 Task: Add Source Naturals Serene Science, Theanine Serene Tablet to the cart.
Action: Mouse moved to (302, 133)
Screenshot: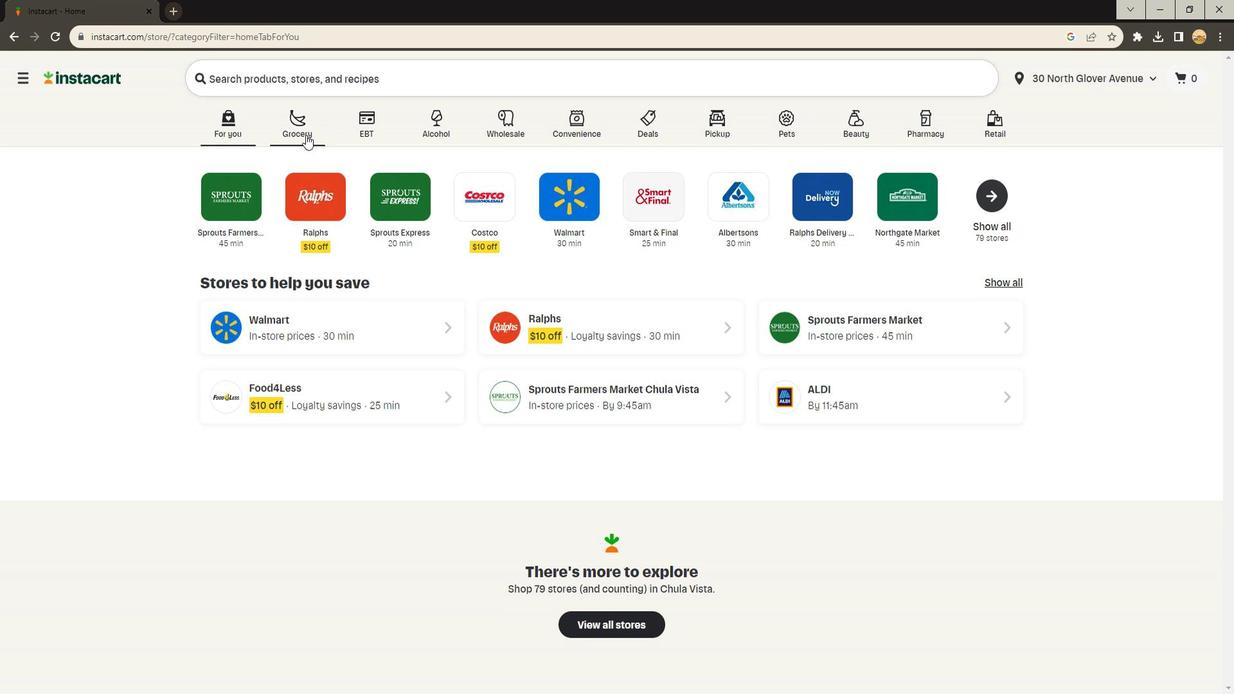 
Action: Mouse pressed left at (302, 133)
Screenshot: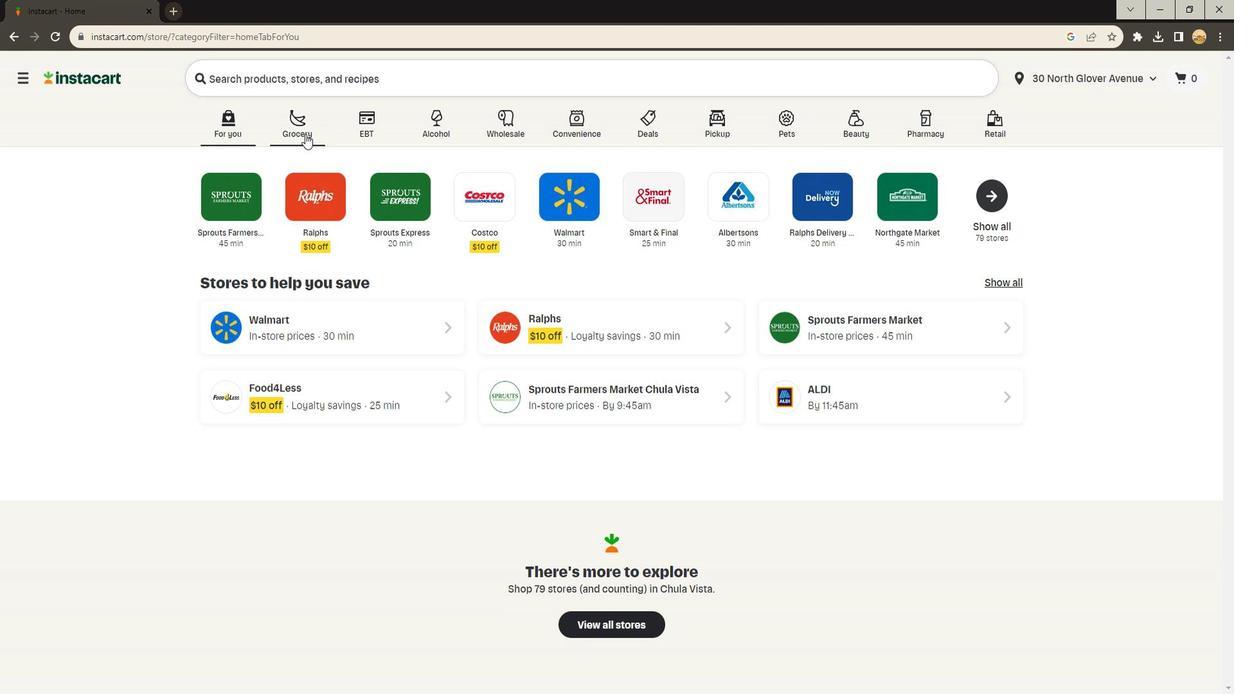 
Action: Mouse moved to (293, 383)
Screenshot: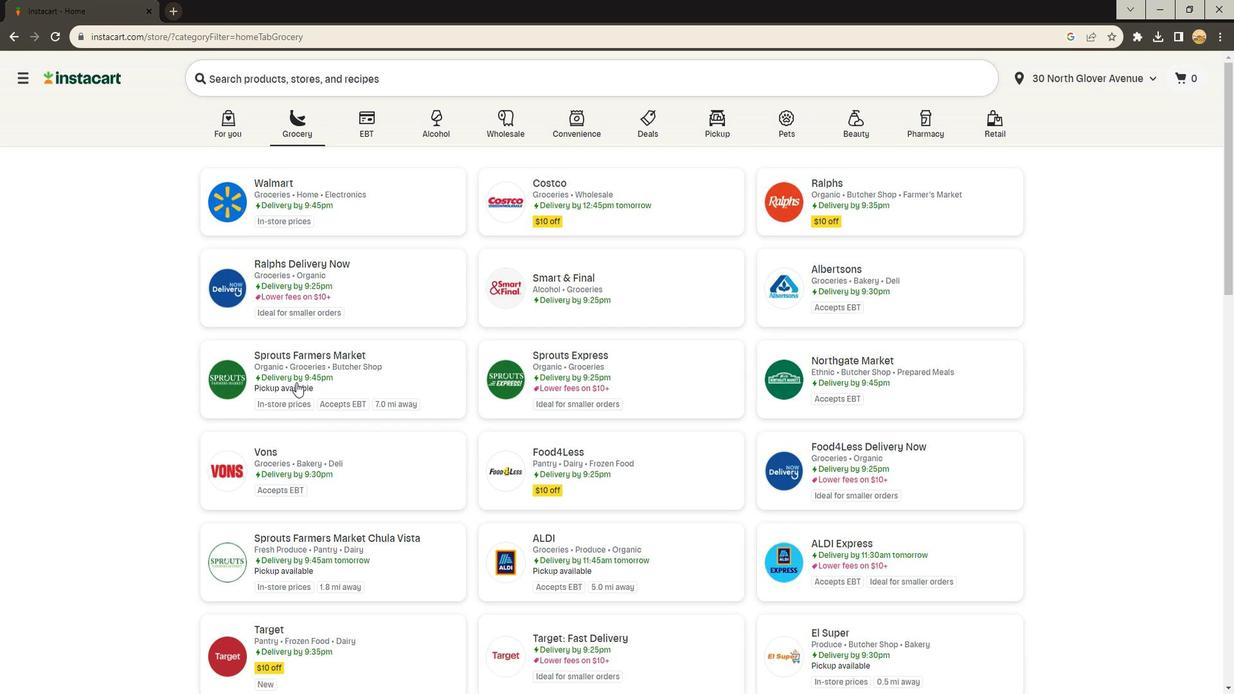 
Action: Mouse pressed left at (293, 383)
Screenshot: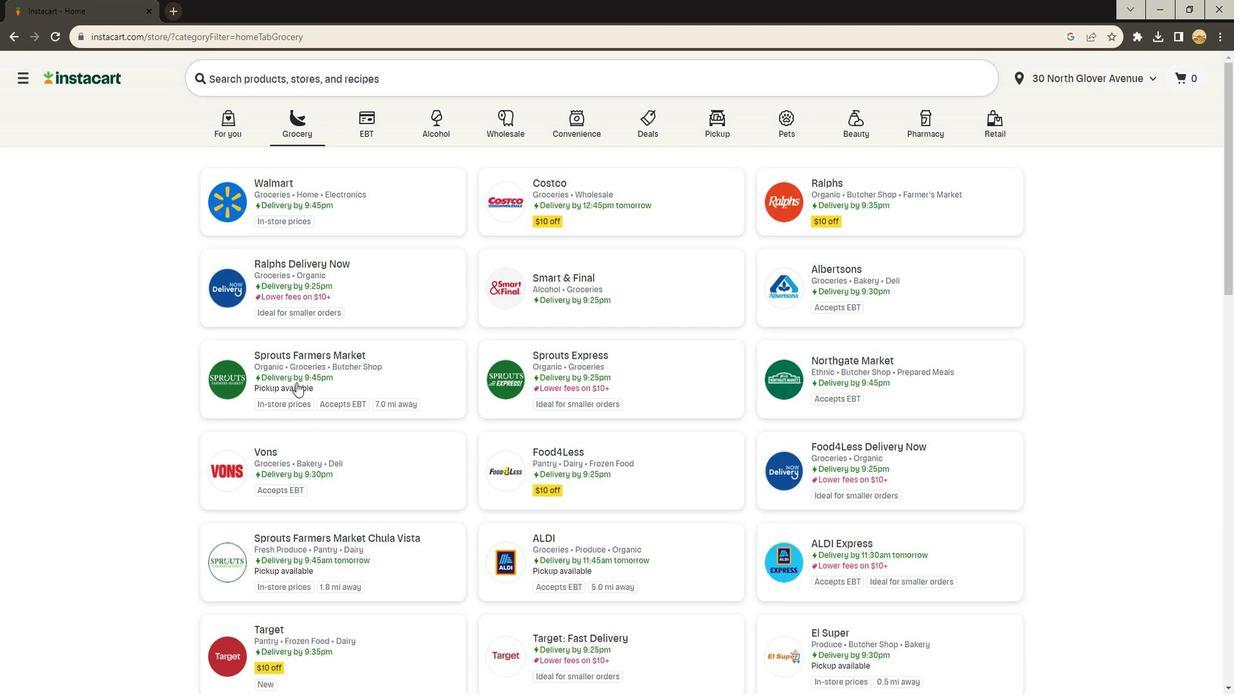 
Action: Mouse moved to (88, 369)
Screenshot: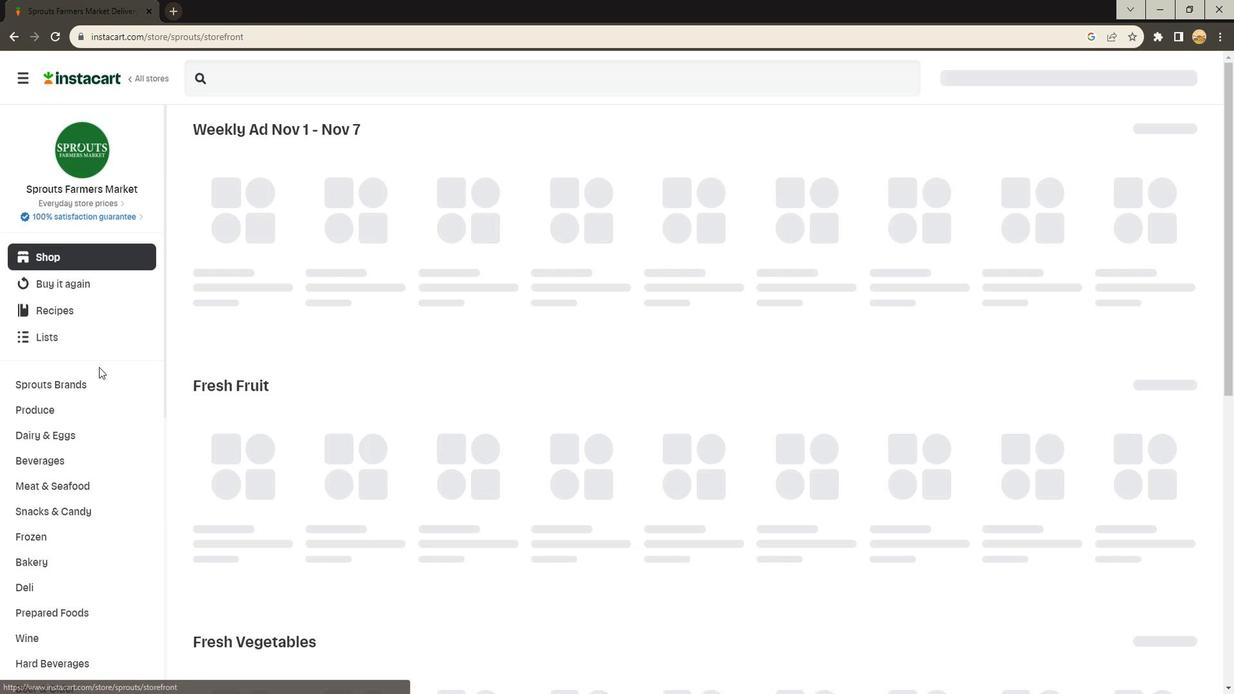 
Action: Mouse scrolled (88, 369) with delta (0, 0)
Screenshot: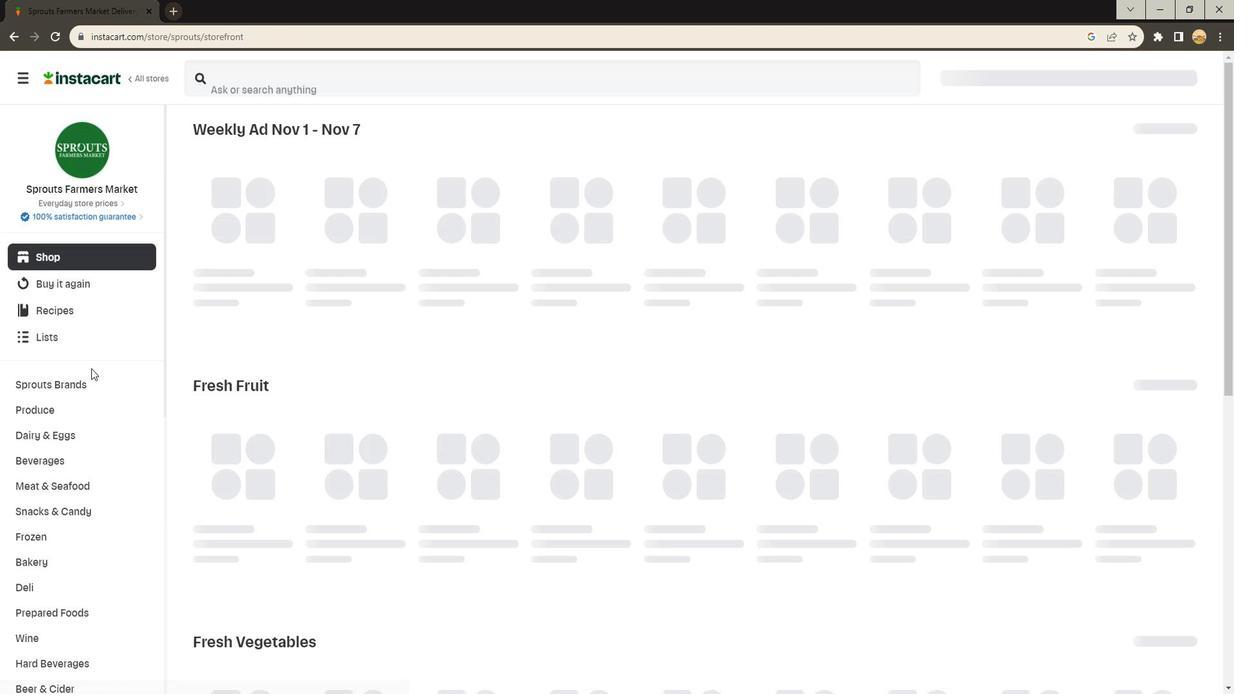 
Action: Mouse scrolled (88, 369) with delta (0, 0)
Screenshot: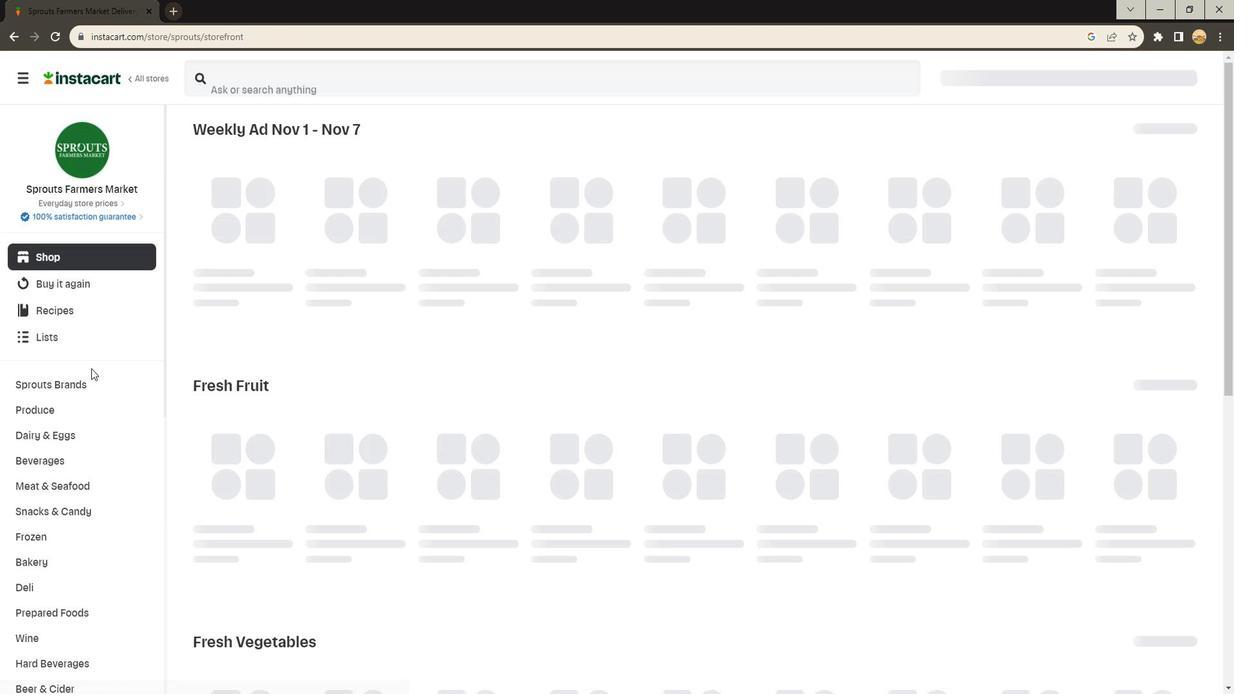 
Action: Mouse scrolled (88, 369) with delta (0, 0)
Screenshot: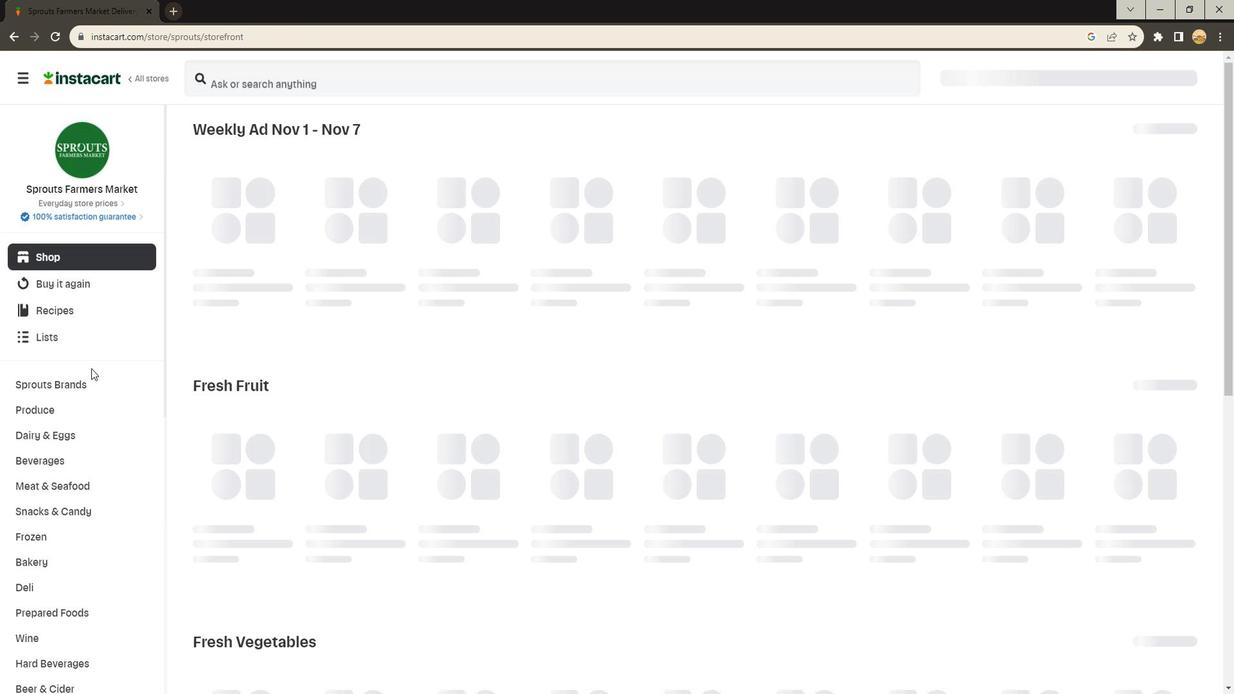 
Action: Mouse scrolled (88, 369) with delta (0, 0)
Screenshot: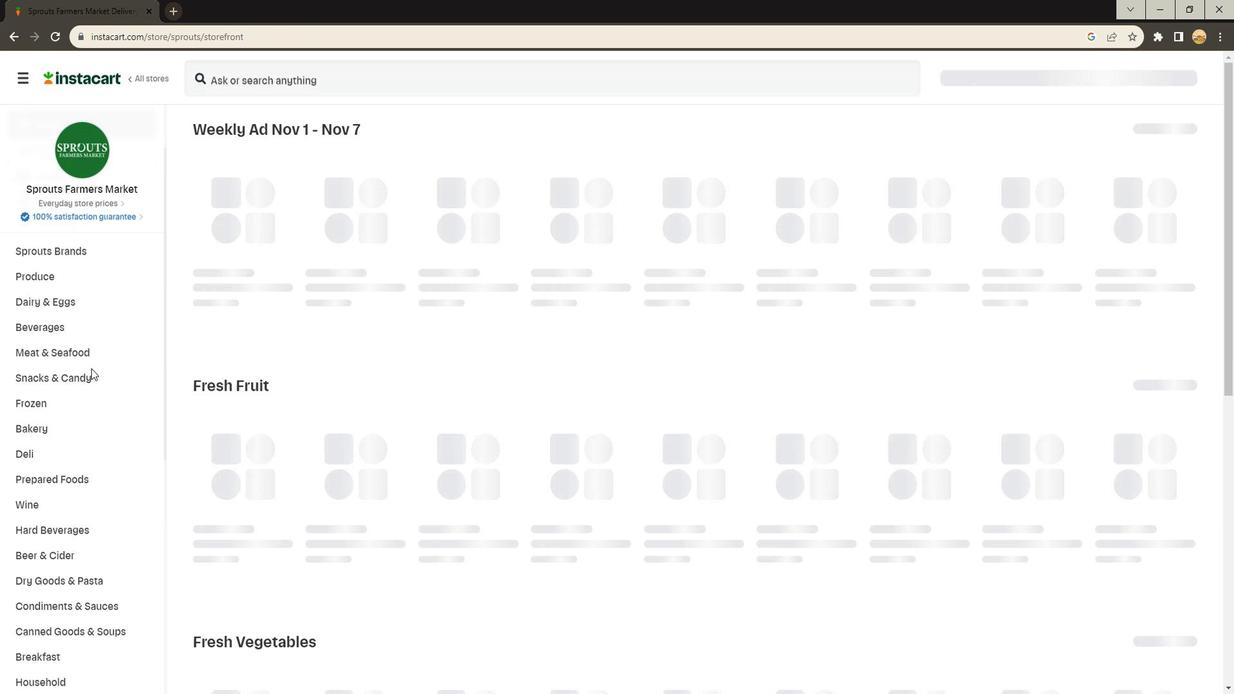 
Action: Mouse scrolled (88, 369) with delta (0, 0)
Screenshot: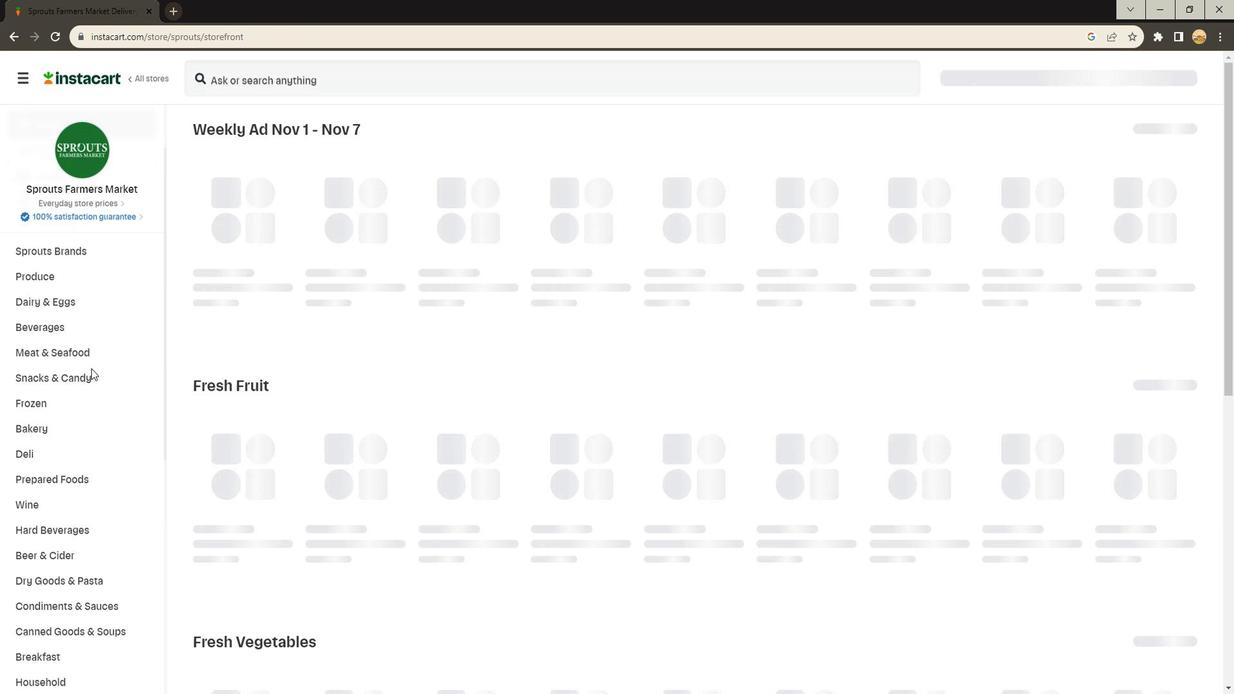 
Action: Mouse moved to (49, 555)
Screenshot: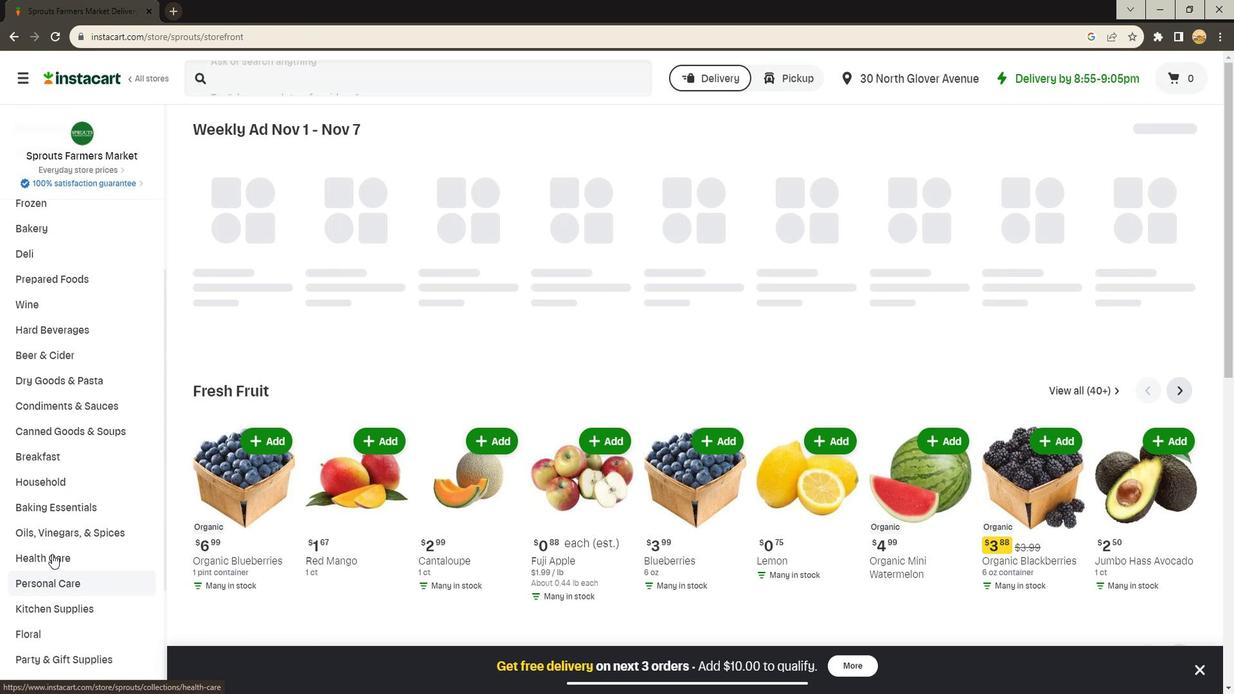 
Action: Mouse pressed left at (49, 555)
Screenshot: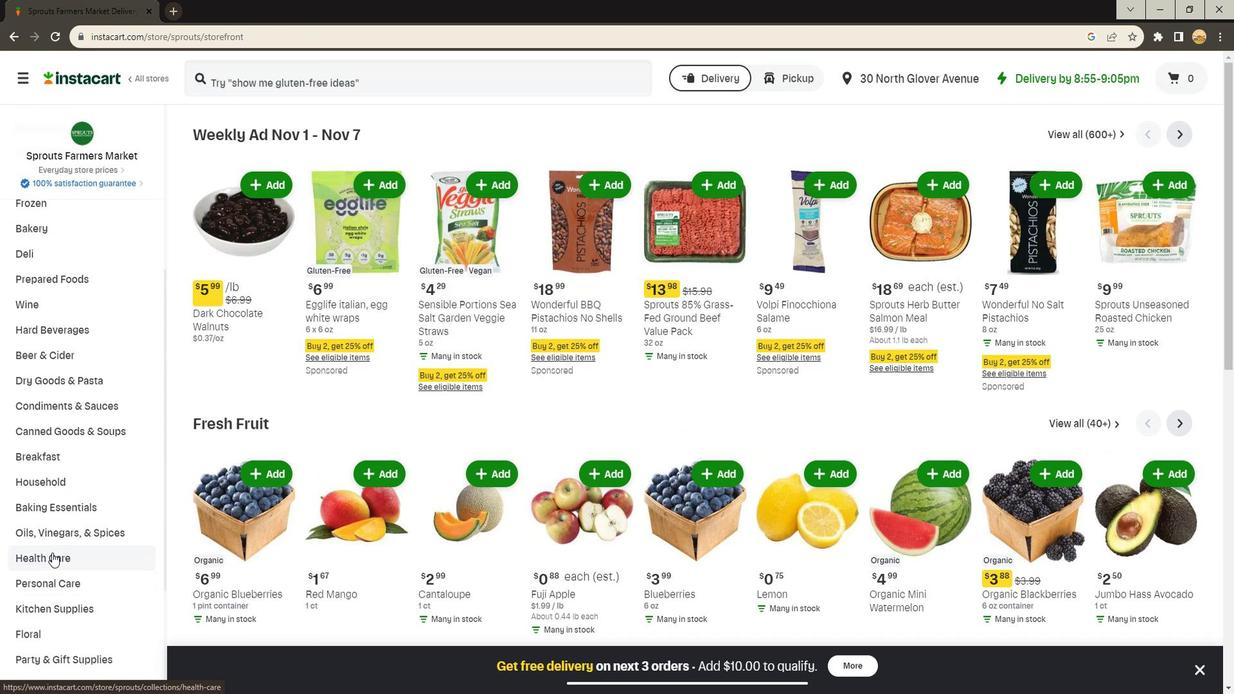 
Action: Mouse moved to (448, 172)
Screenshot: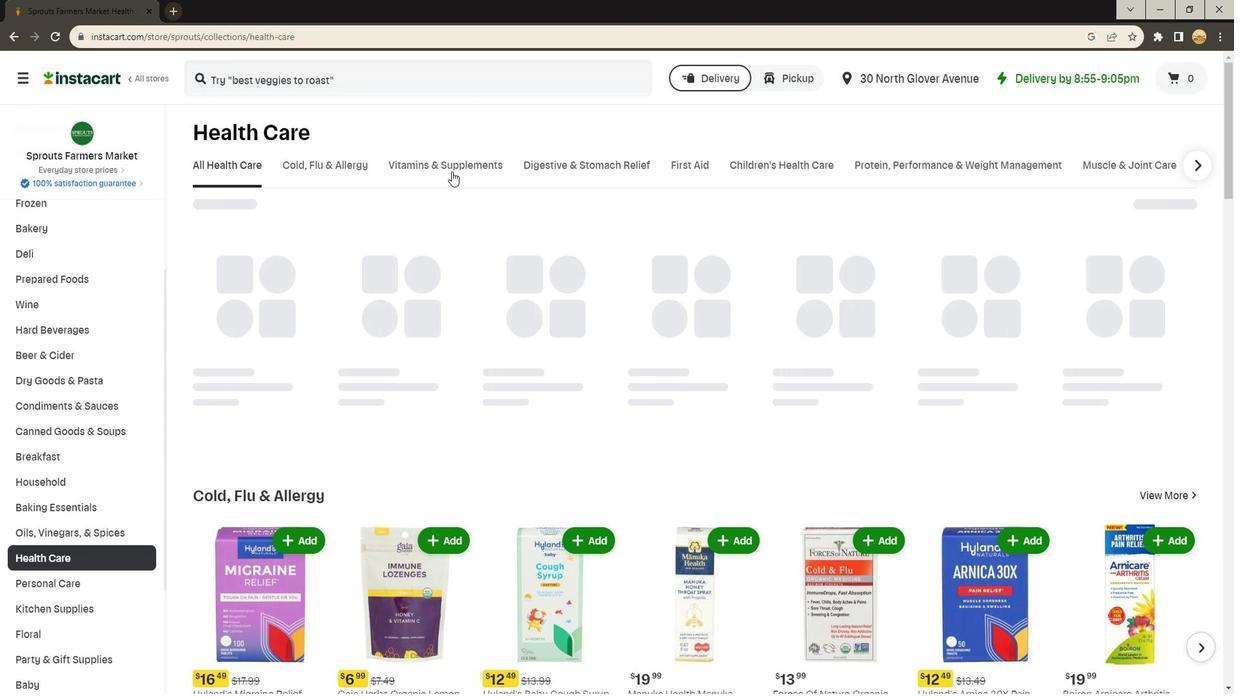 
Action: Mouse pressed left at (448, 172)
Screenshot: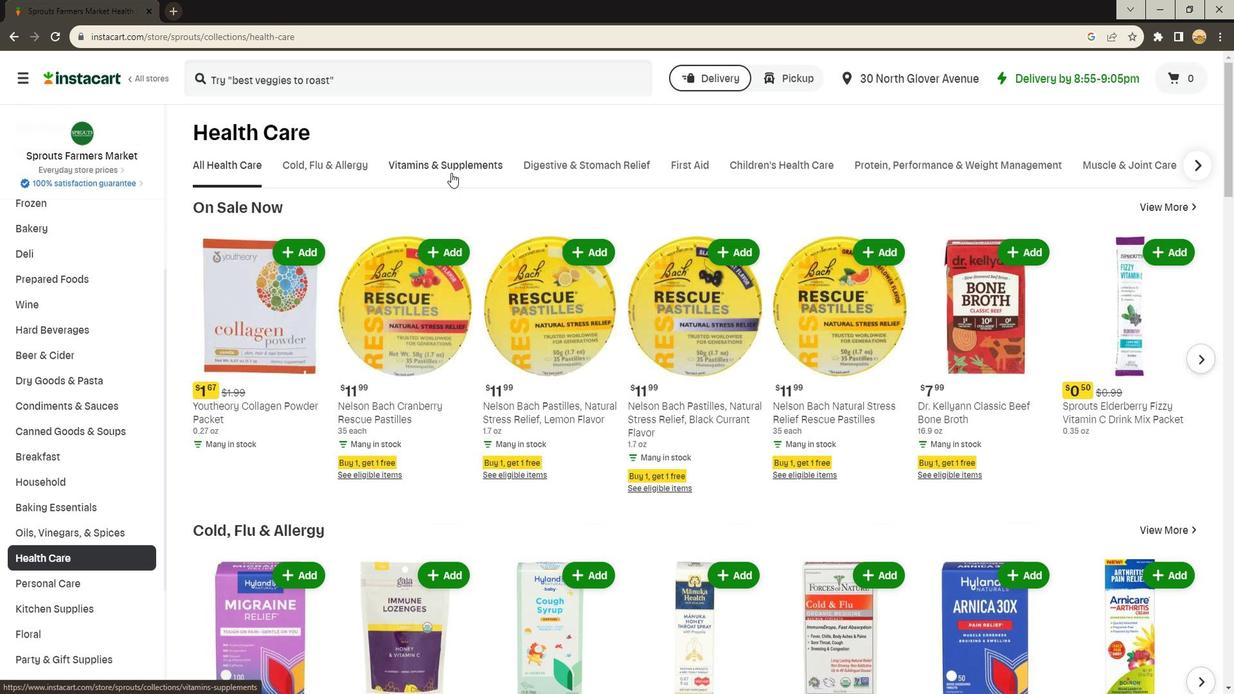 
Action: Mouse moved to (1202, 227)
Screenshot: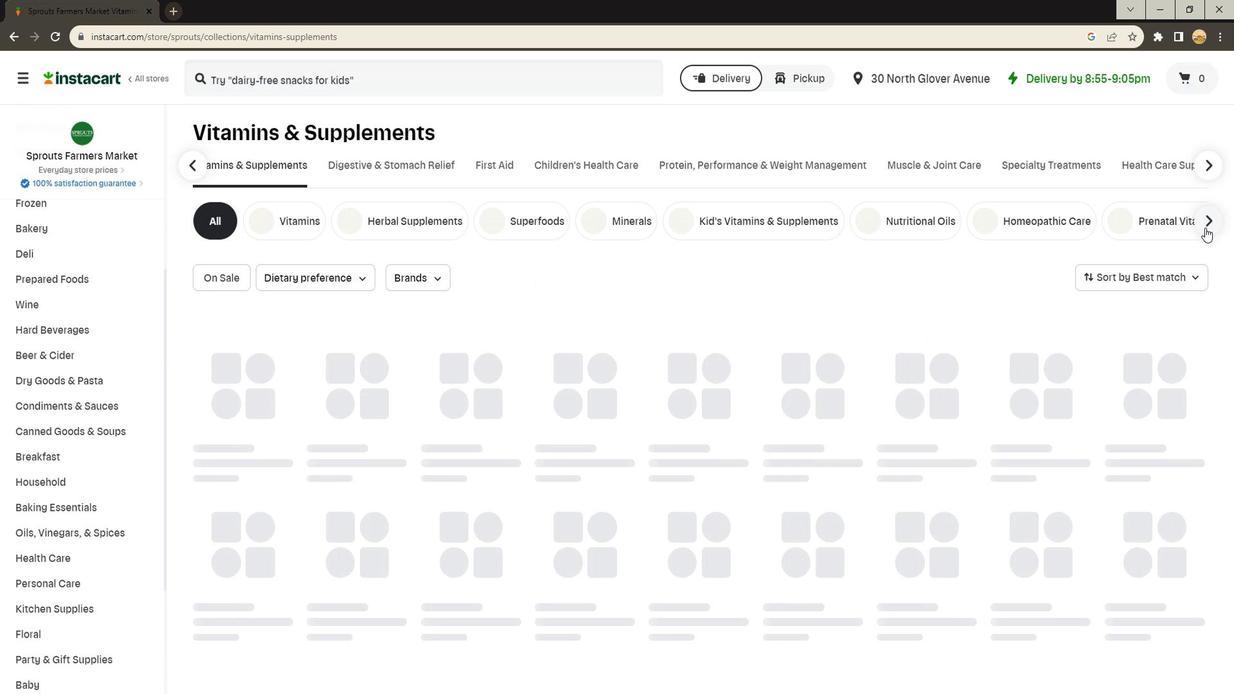 
Action: Mouse pressed left at (1202, 227)
Screenshot: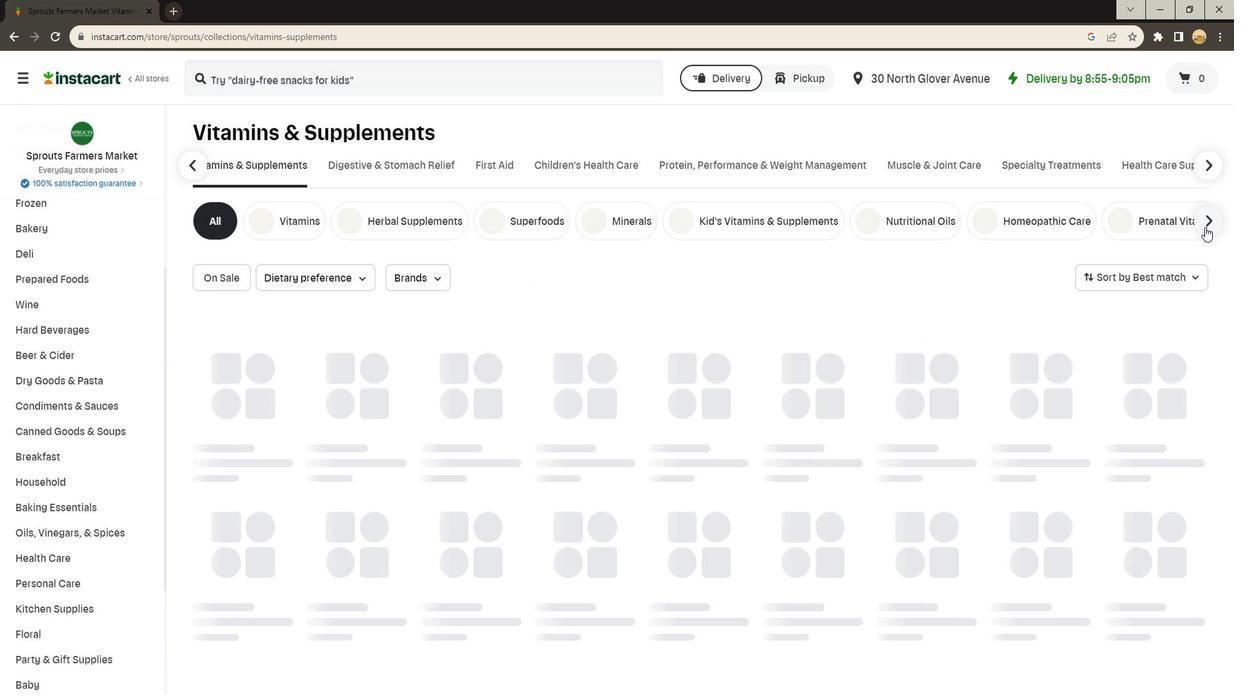 
Action: Mouse moved to (783, 224)
Screenshot: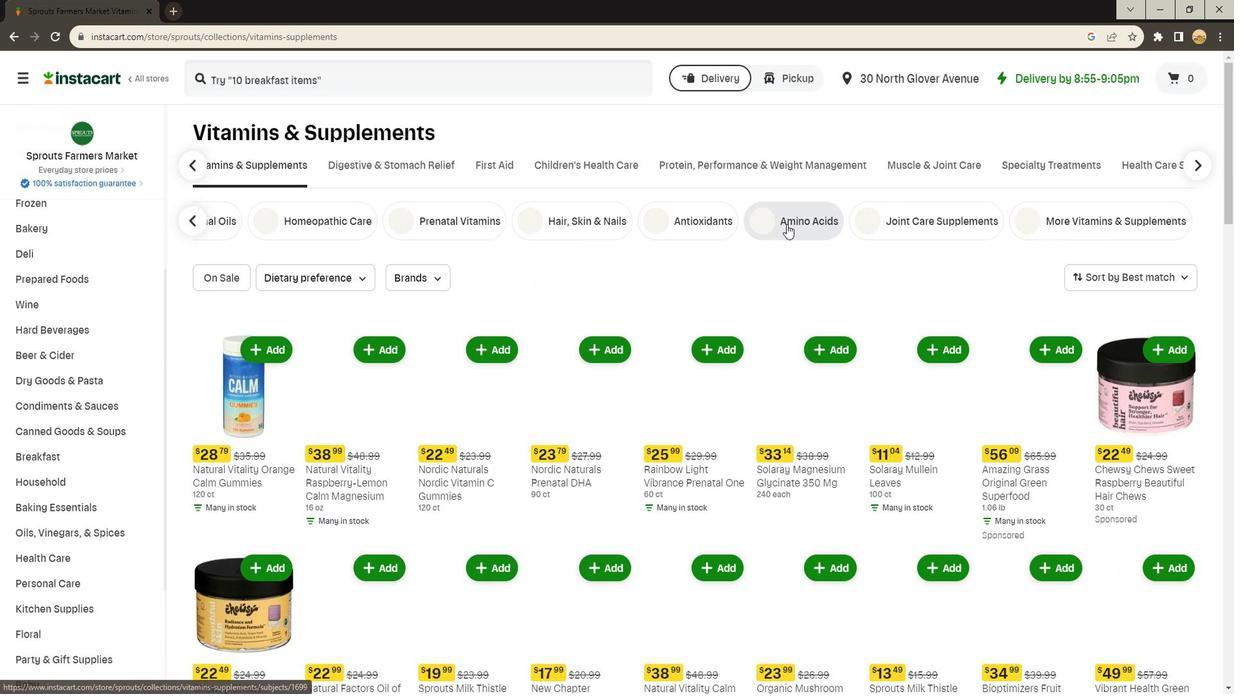 
Action: Mouse pressed left at (783, 224)
Screenshot: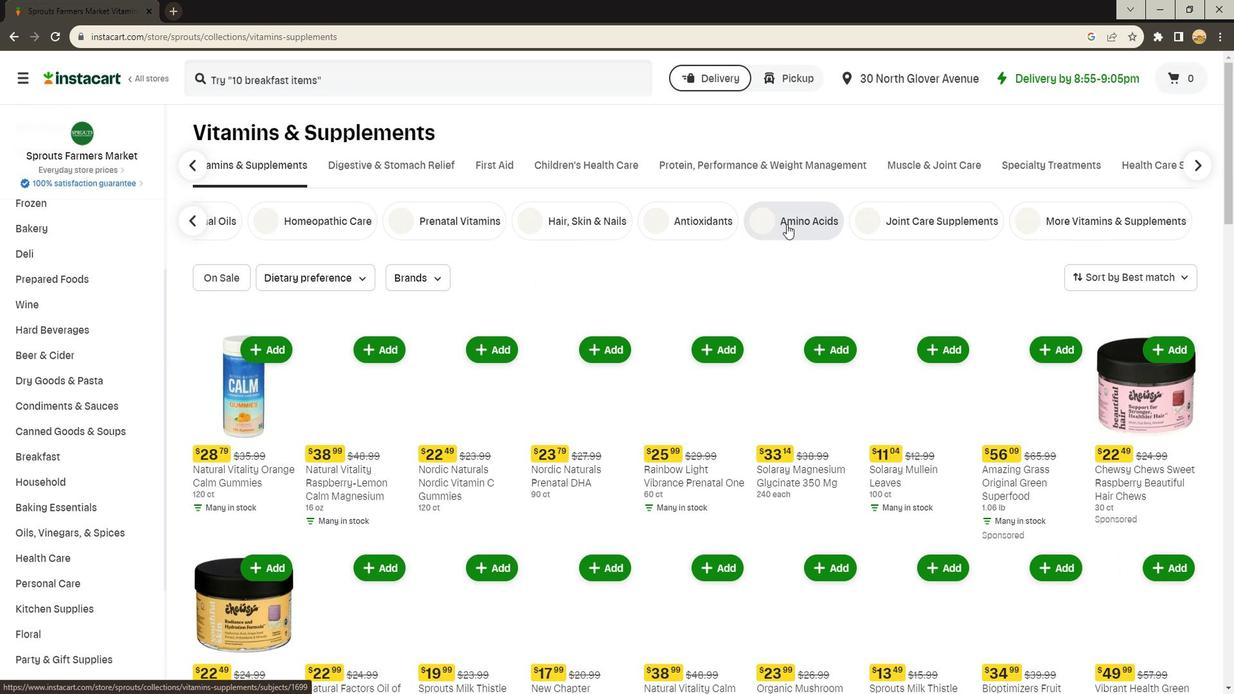 
Action: Mouse moved to (325, 82)
Screenshot: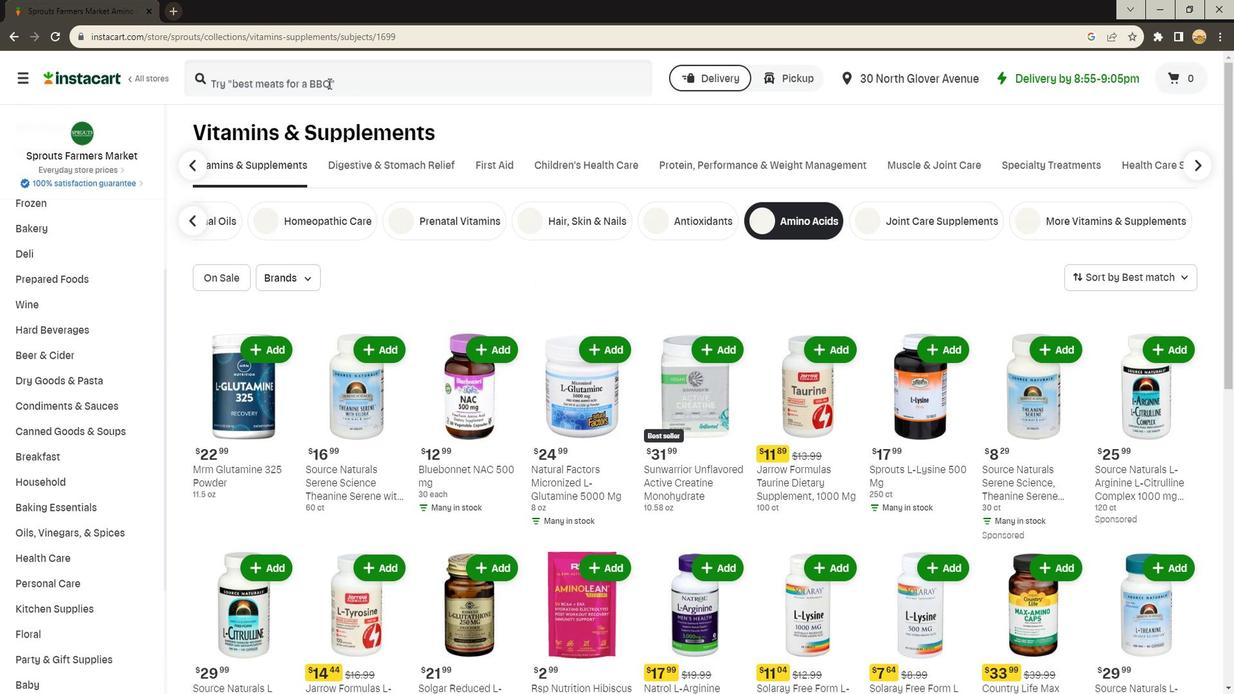 
Action: Mouse pressed left at (325, 82)
Screenshot: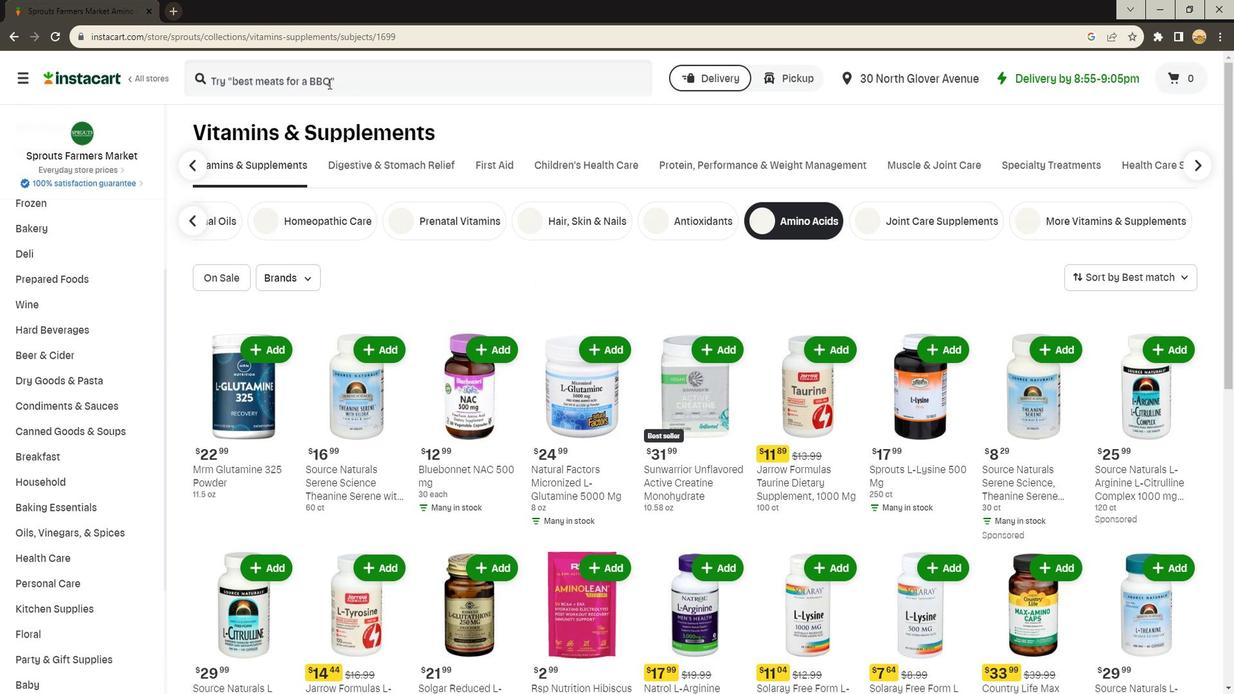 
Action: Key pressed <Key.shift>Source<Key.space><Key.shift>Natural<Key.space><Key.shift>Serene<Key.space><Key.shift>Science,<Key.space><Key.shift><Key.shift>Theanine<Key.space><Key.shift>Serene<Key.space><Key.shift>Tablet<Key.space><Key.enter>
Screenshot: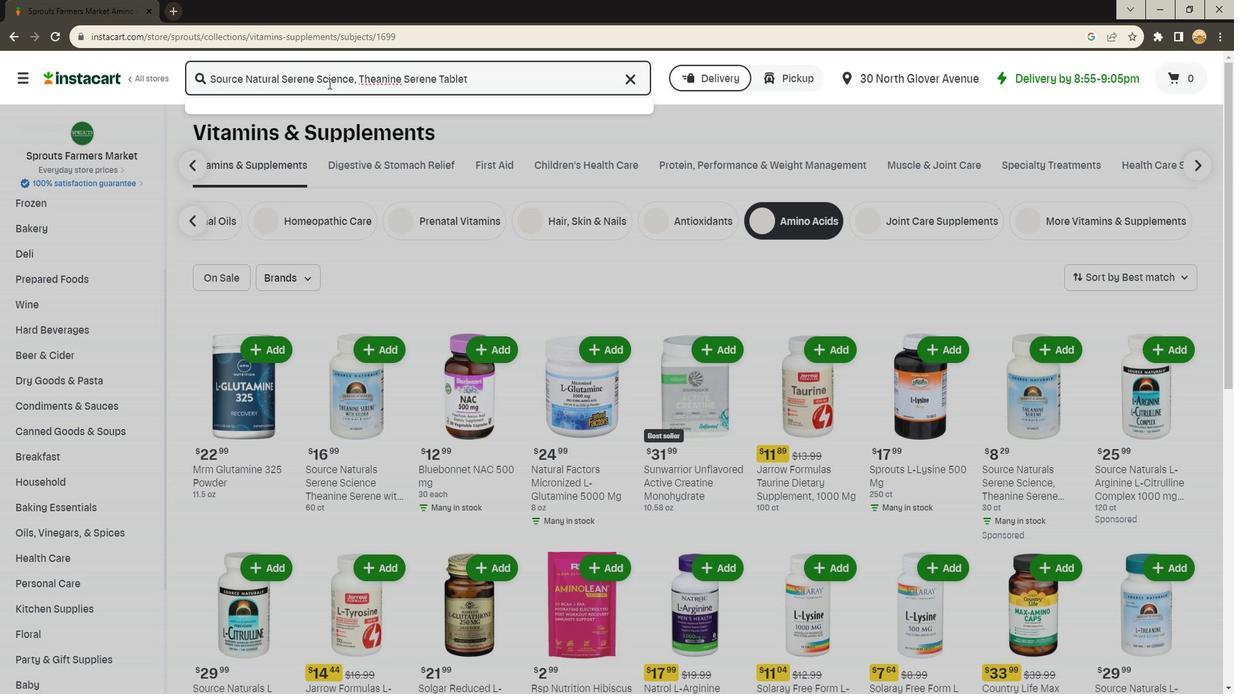 
Action: Mouse moved to (338, 198)
Screenshot: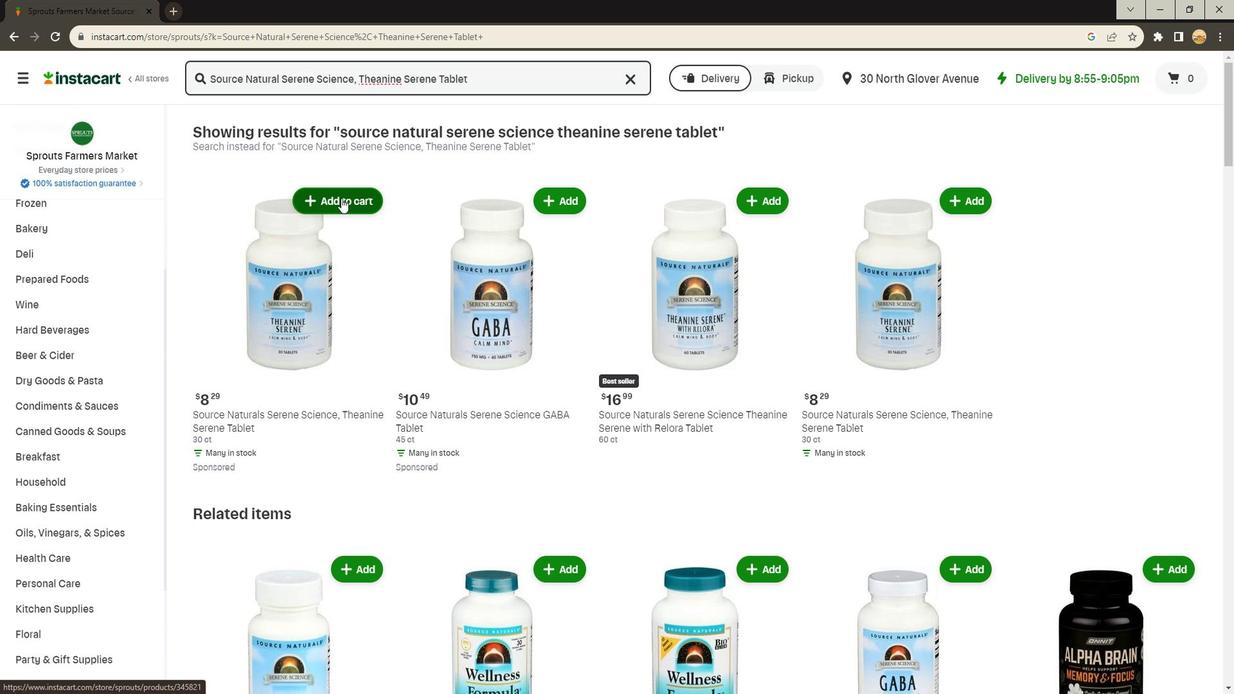 
Action: Mouse pressed left at (338, 198)
Screenshot: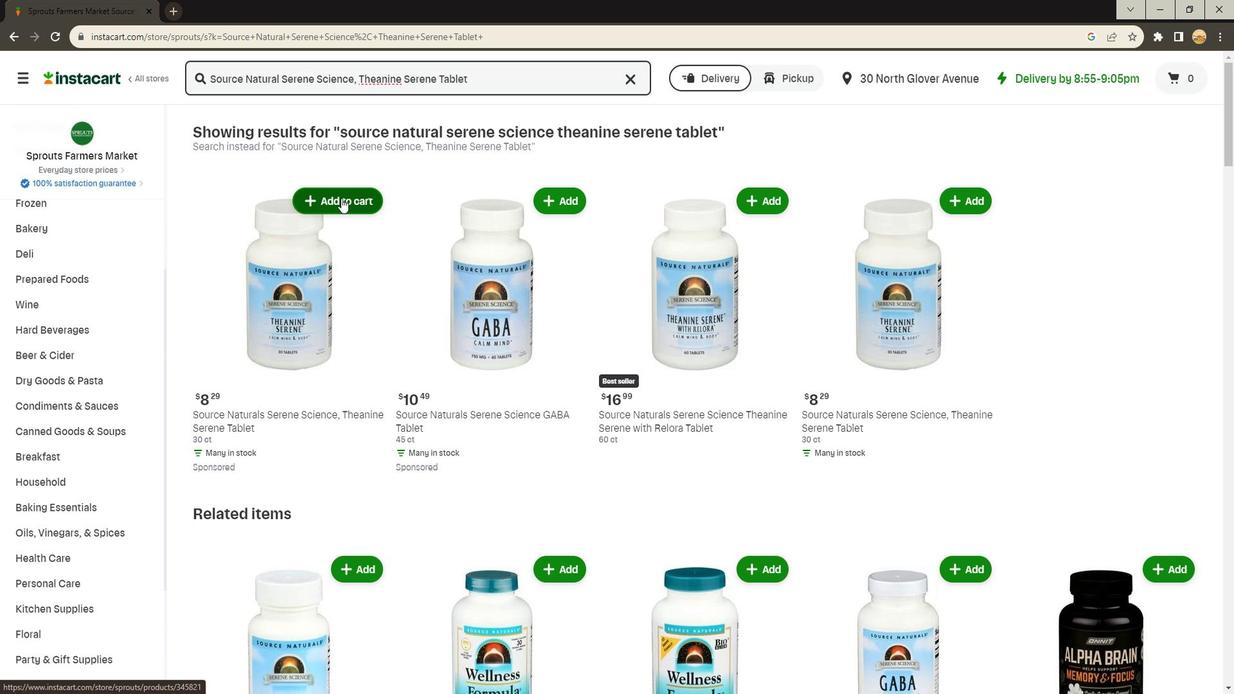 
Action: Mouse moved to (340, 457)
Screenshot: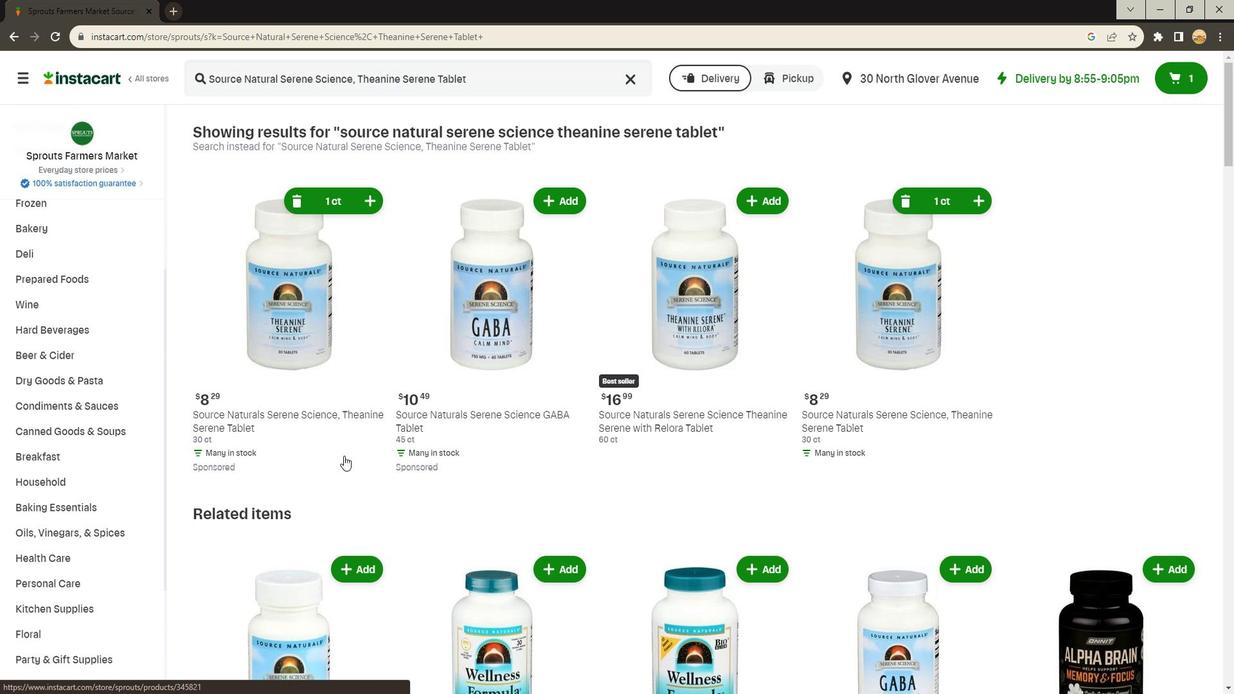 
